 Task: Add the location "Usedom" to the card.
Action: Mouse moved to (648, 208)
Screenshot: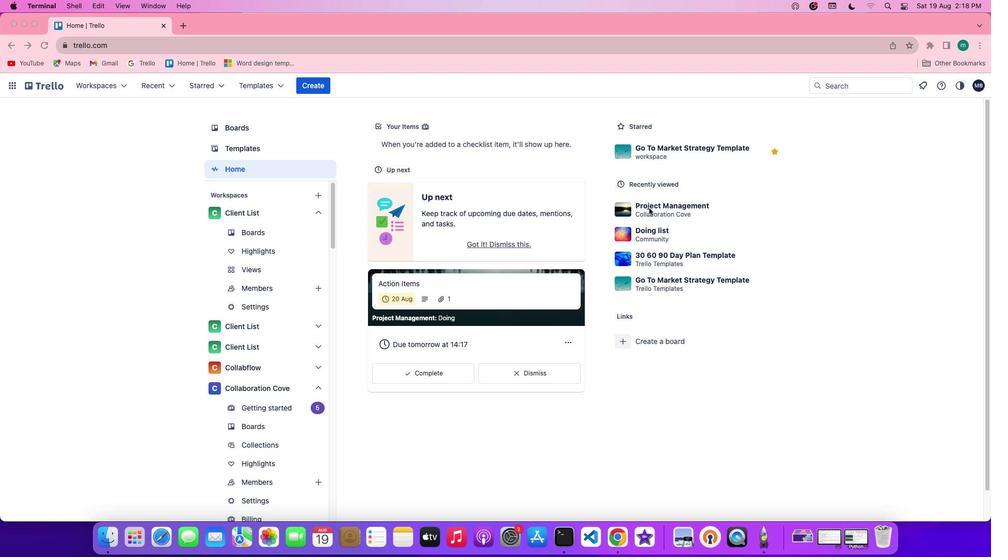 
Action: Mouse pressed left at (648, 208)
Screenshot: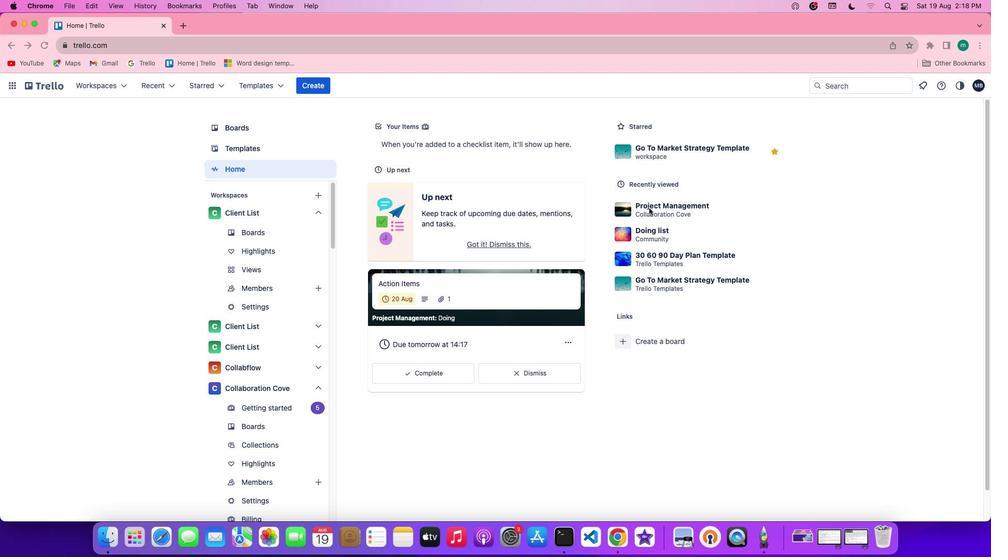 
Action: Mouse pressed left at (648, 208)
Screenshot: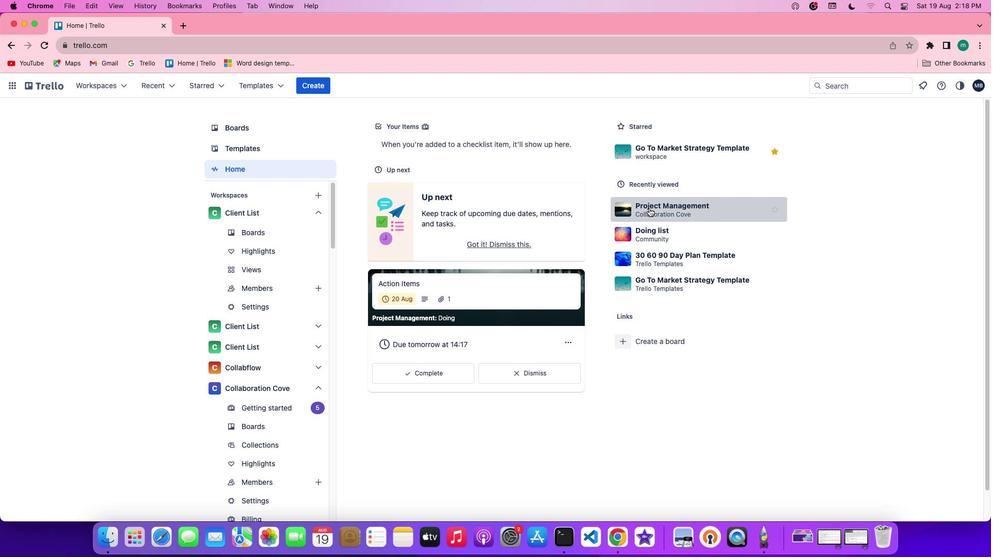 
Action: Mouse moved to (410, 224)
Screenshot: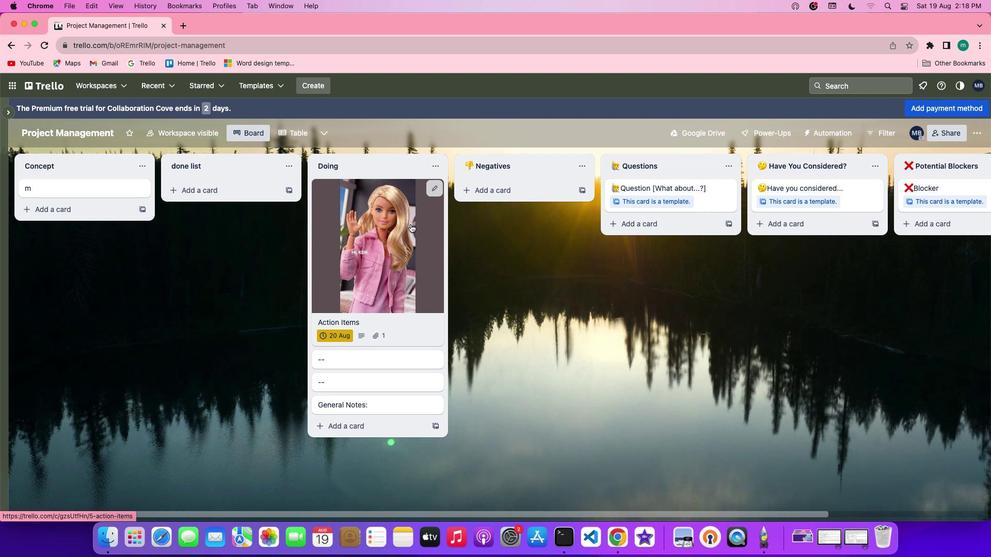 
Action: Mouse pressed left at (410, 224)
Screenshot: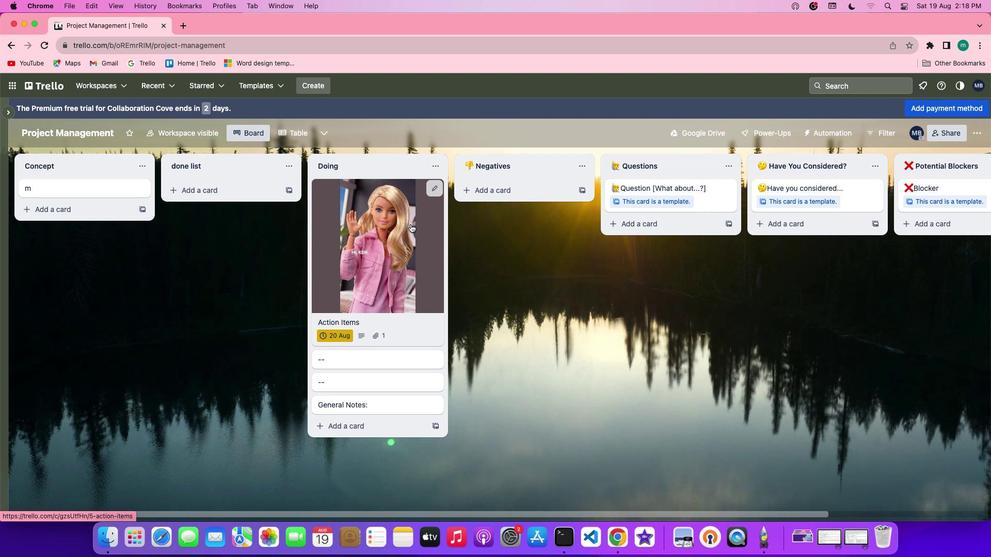
Action: Mouse moved to (635, 351)
Screenshot: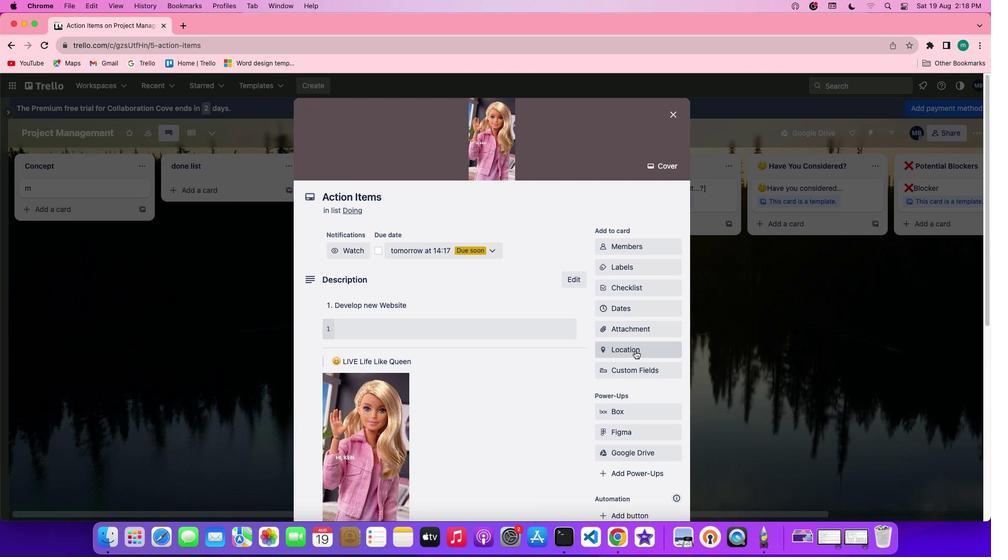 
Action: Mouse pressed left at (635, 351)
Screenshot: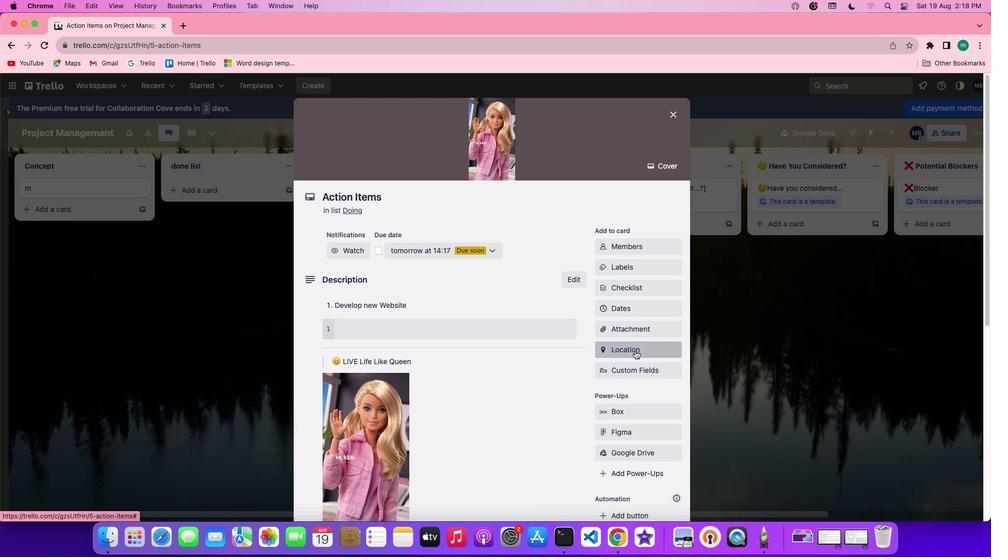 
Action: Mouse moved to (650, 399)
Screenshot: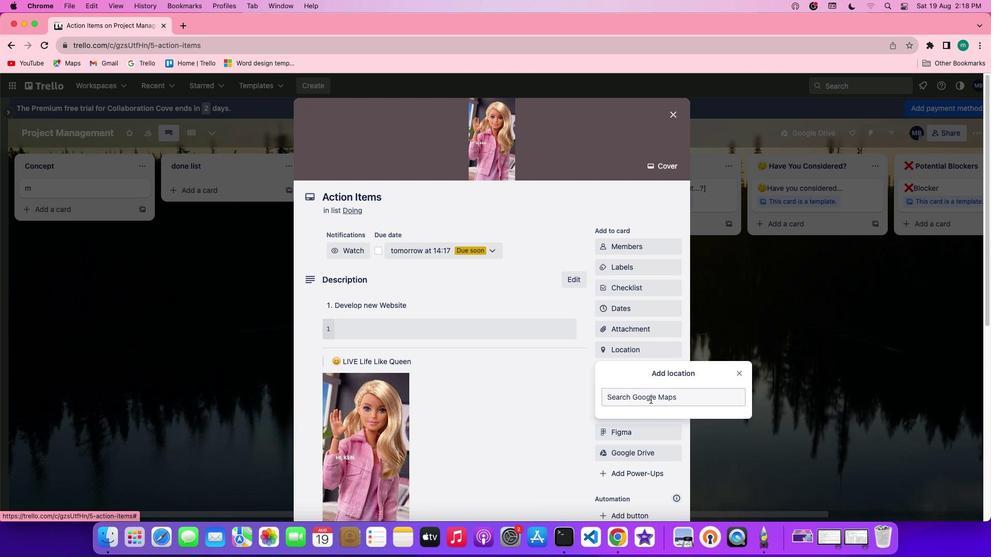 
Action: Mouse pressed left at (650, 399)
Screenshot: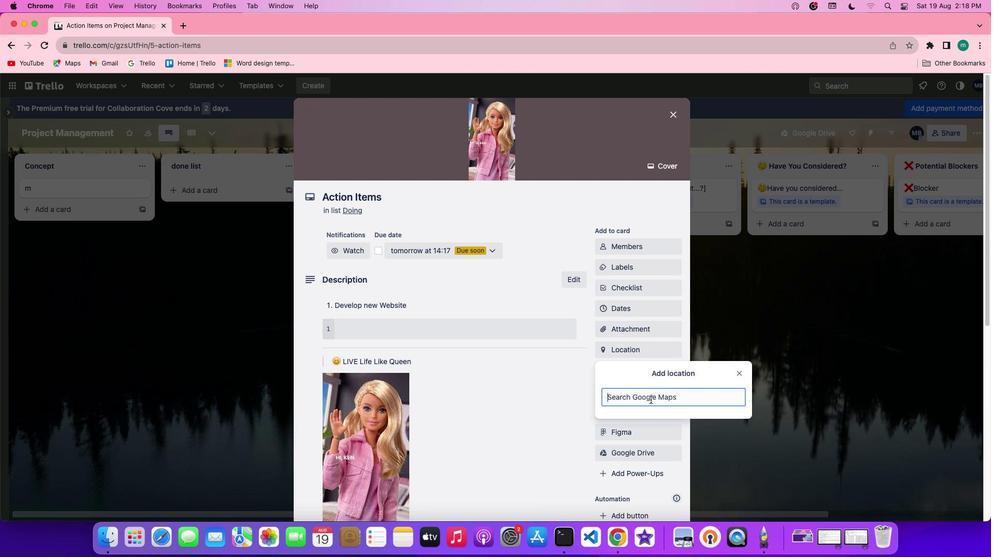 
Action: Mouse moved to (650, 399)
Screenshot: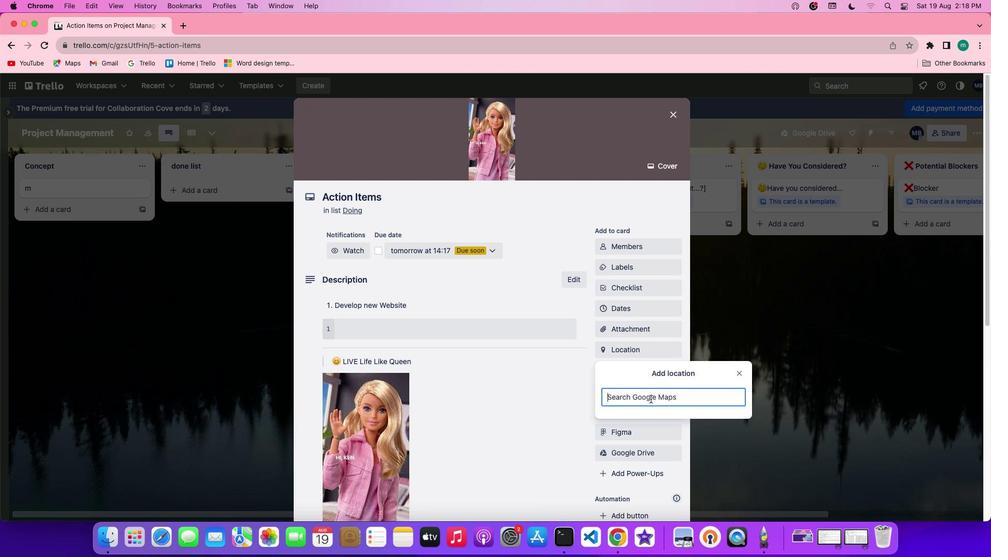 
Action: Key pressed Key.shiftKey.shift'U''s''e'
Screenshot: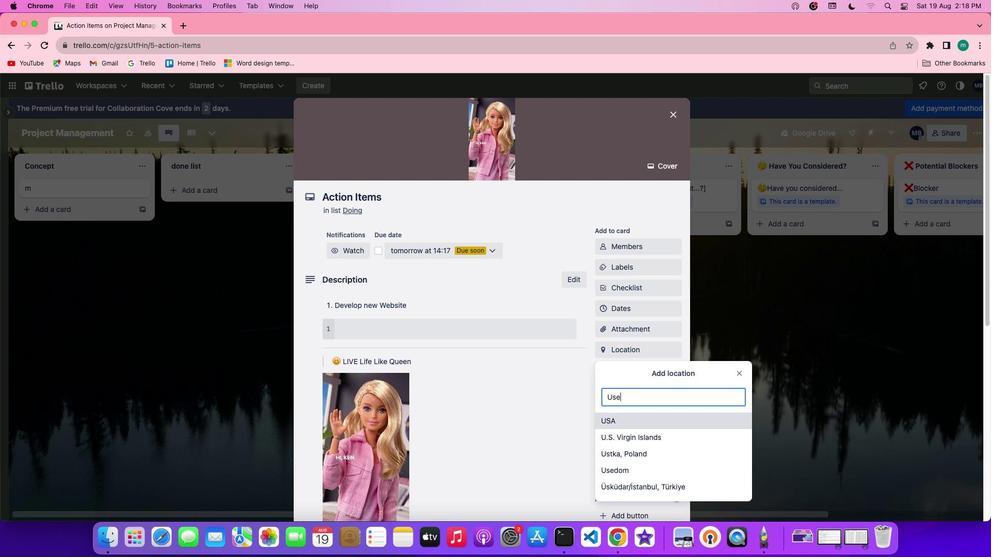 
Action: Mouse moved to (669, 422)
Screenshot: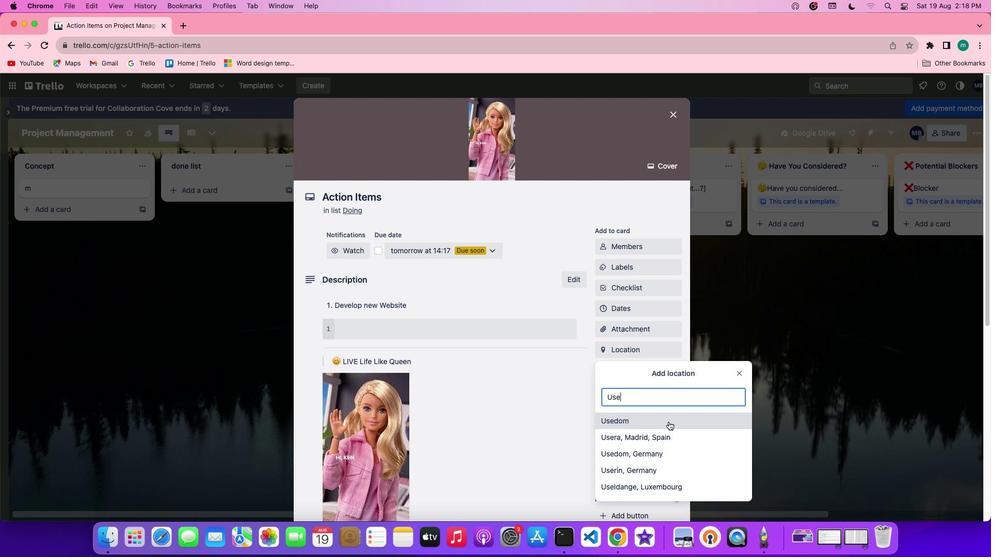 
Action: Mouse pressed left at (669, 422)
Screenshot: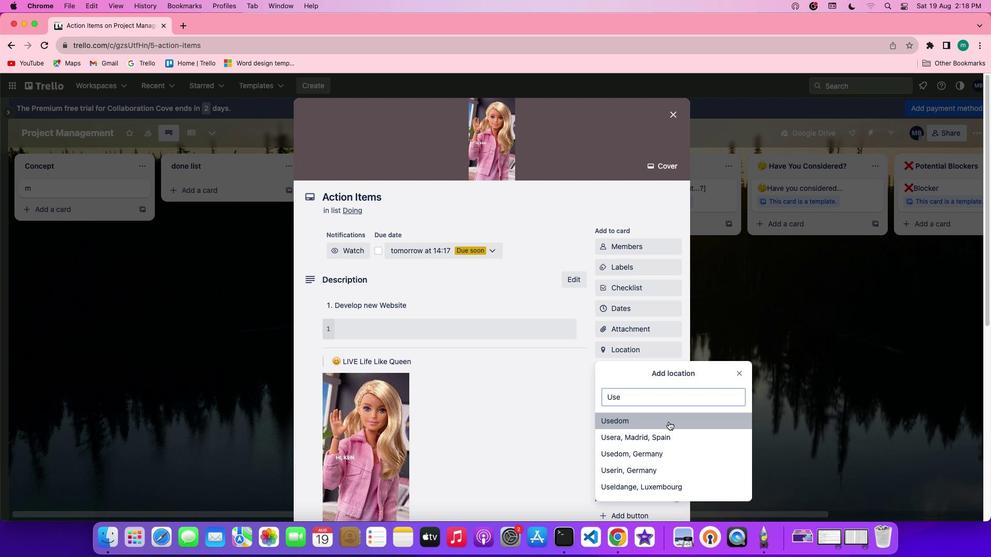 
